 Task: Create a rule from the Routing list, Task moved to a section -> Set Priority in the project AgileRapid , set the section as Done clear the priority
Action: Mouse moved to (1180, 195)
Screenshot: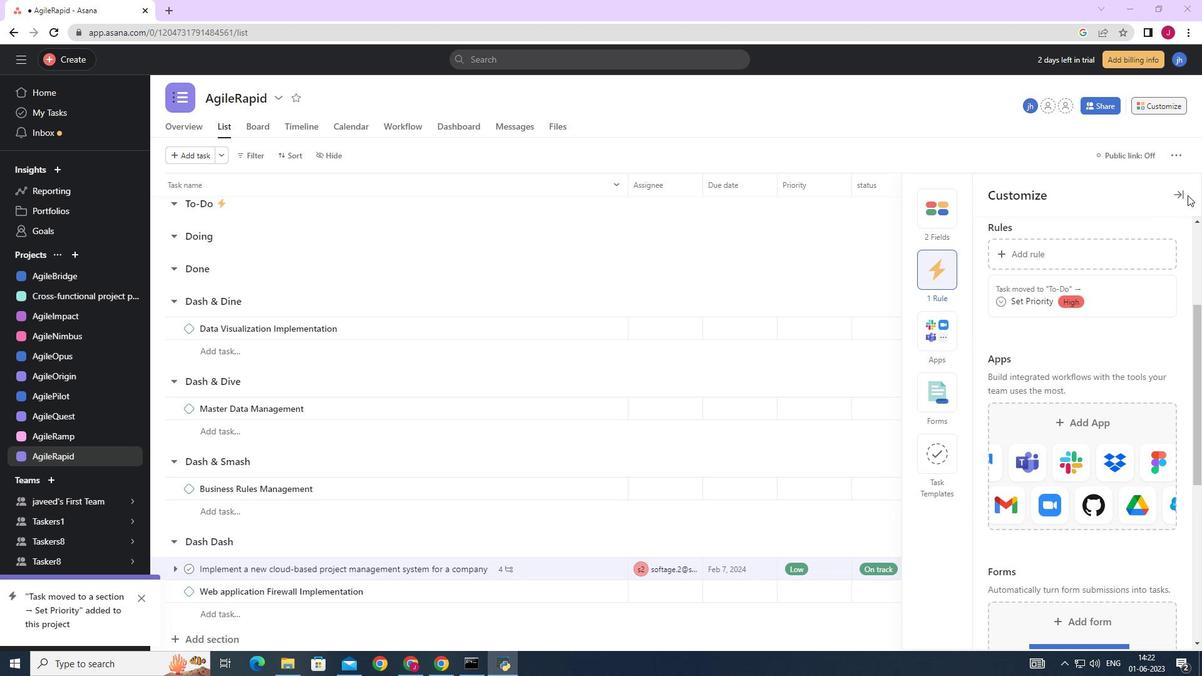 
Action: Mouse pressed left at (1180, 195)
Screenshot: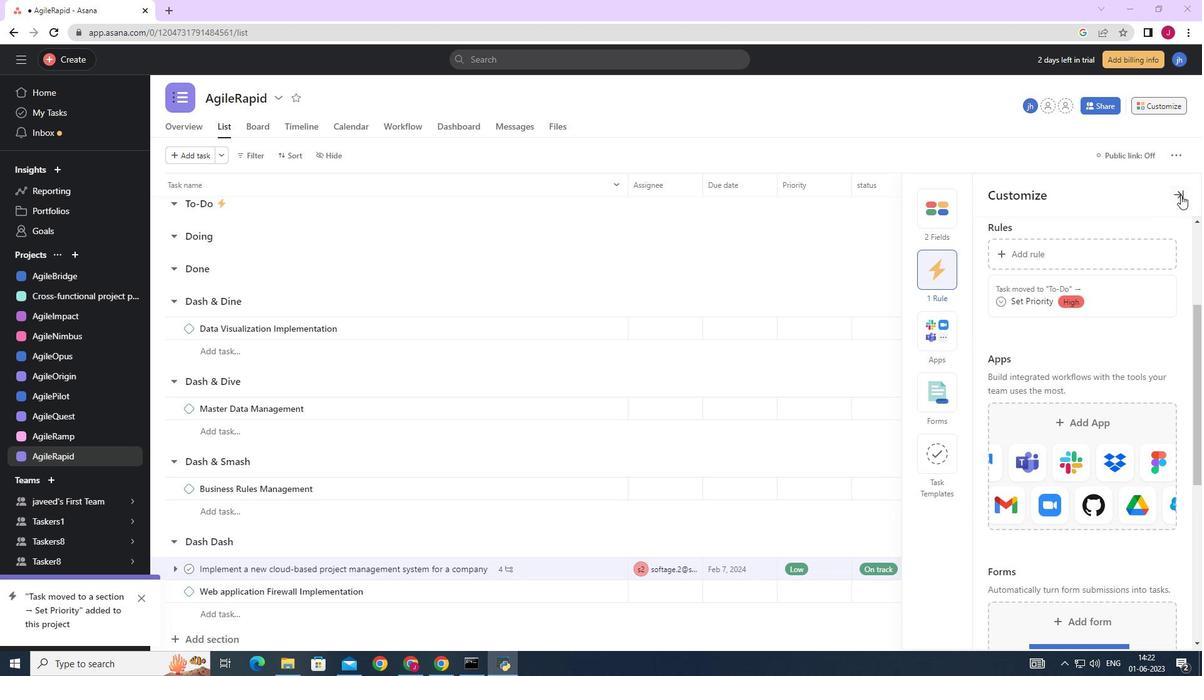 
Action: Mouse moved to (1157, 103)
Screenshot: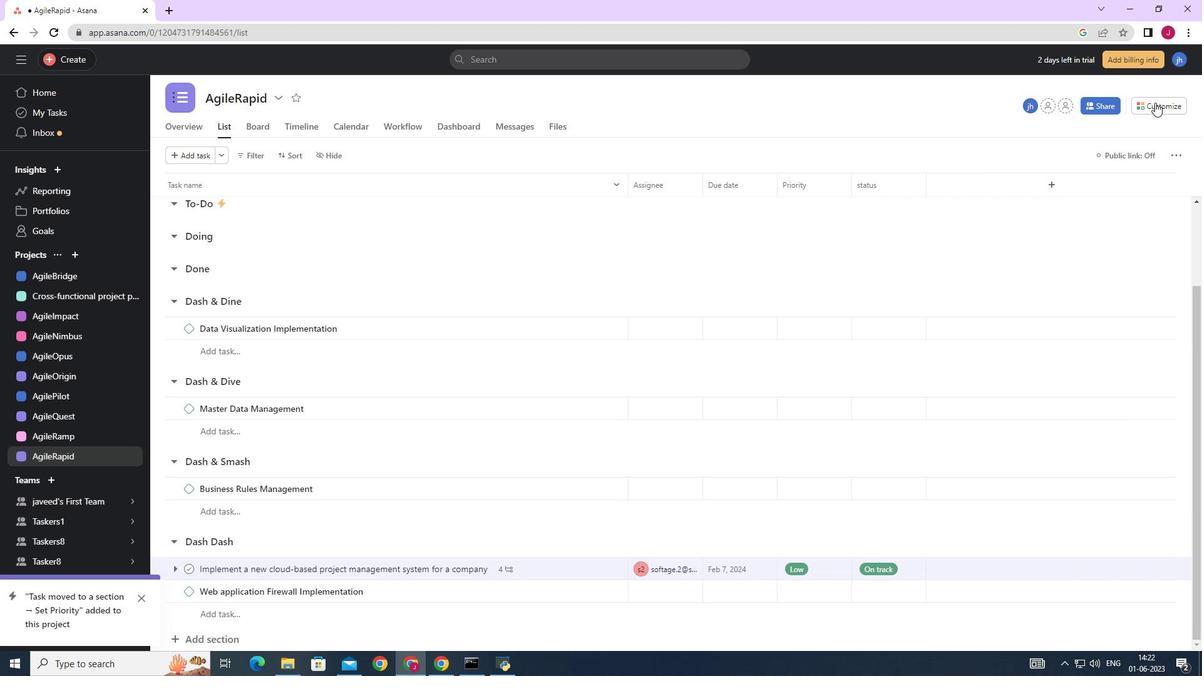 
Action: Mouse pressed left at (1157, 103)
Screenshot: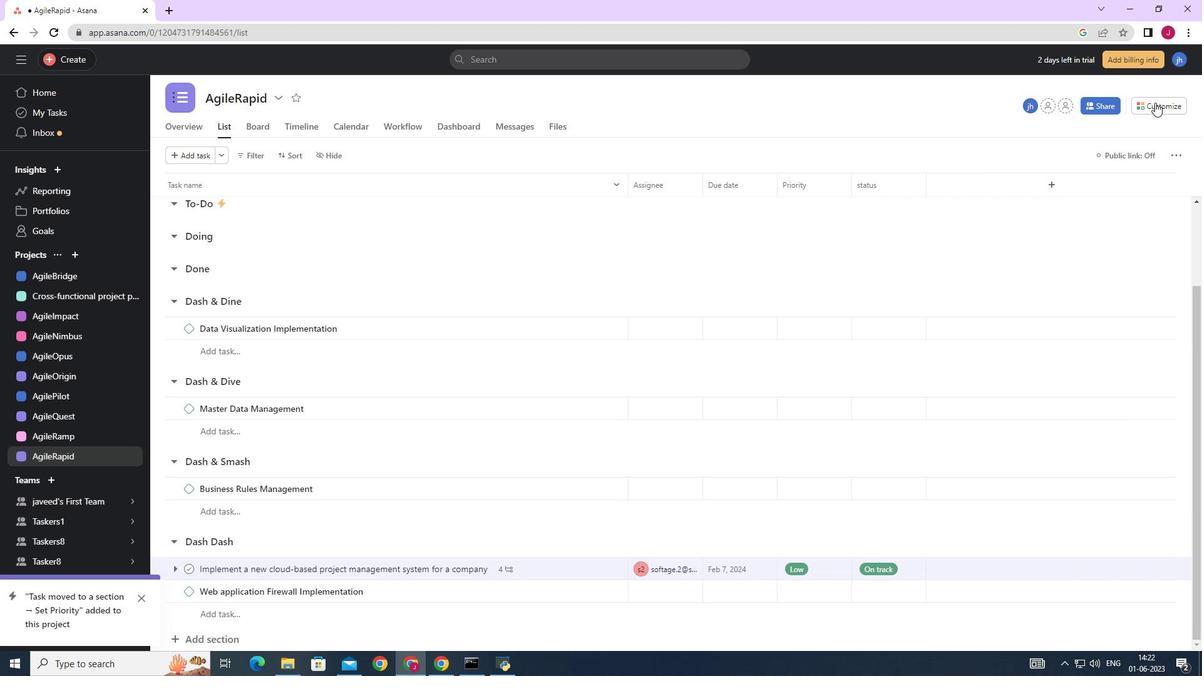 
Action: Mouse moved to (943, 272)
Screenshot: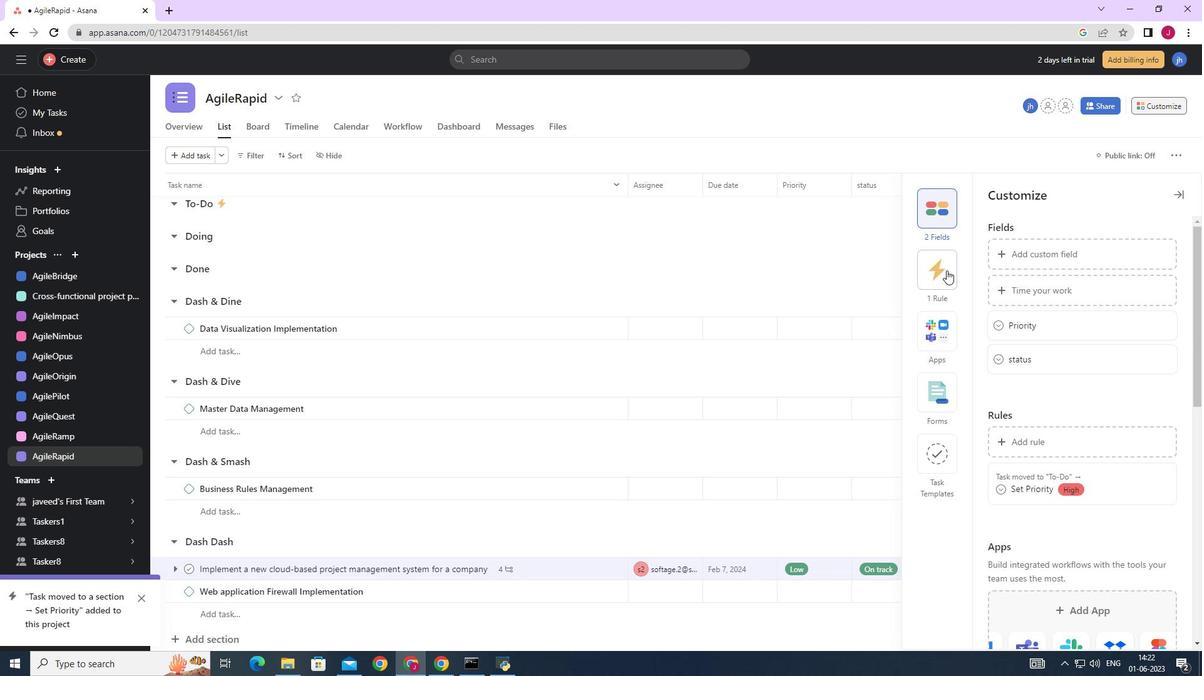 
Action: Mouse pressed left at (943, 272)
Screenshot: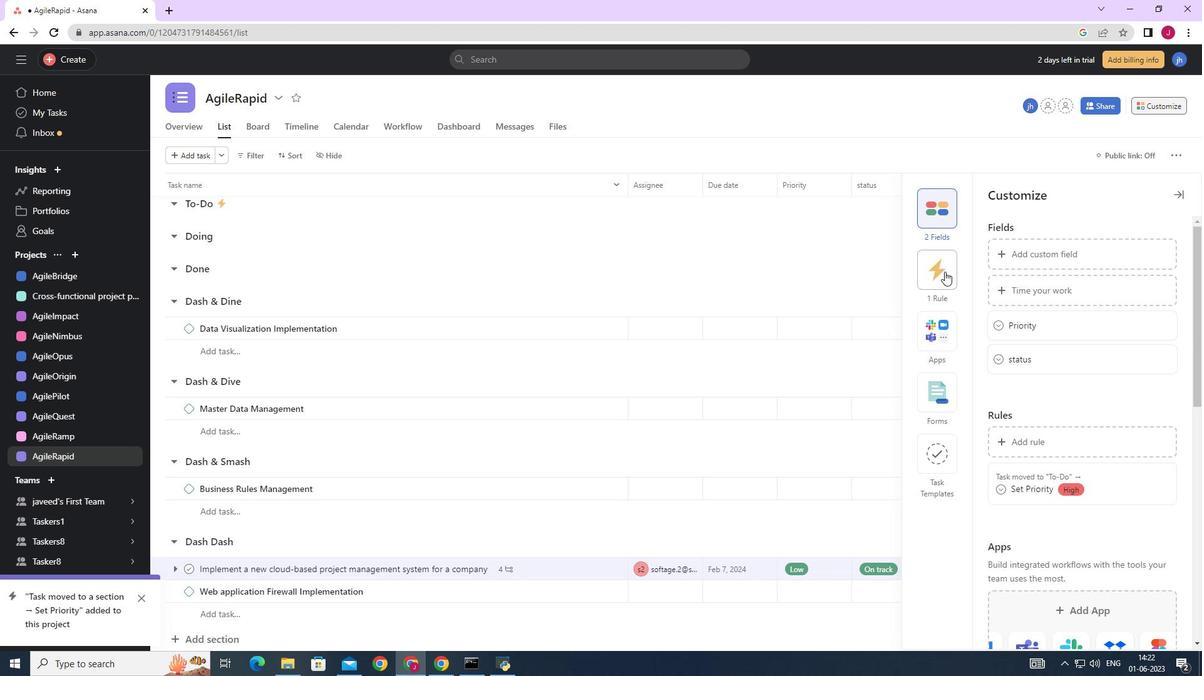 
Action: Mouse moved to (1036, 253)
Screenshot: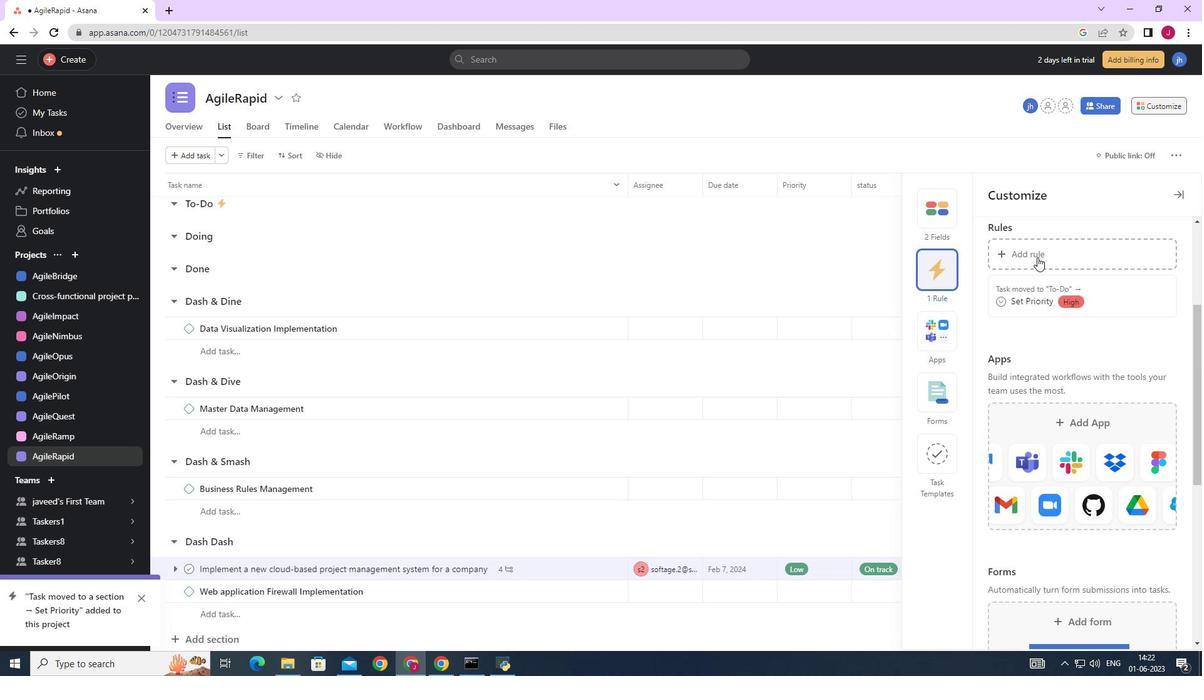 
Action: Mouse pressed left at (1036, 253)
Screenshot: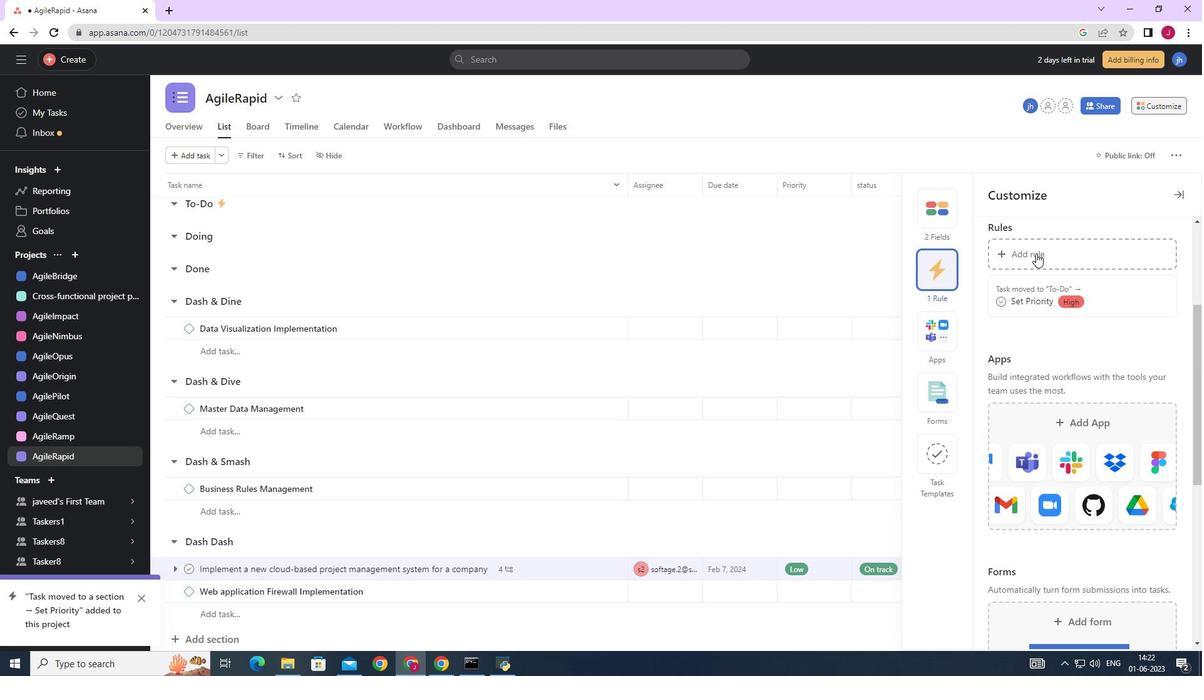 
Action: Mouse moved to (500, 194)
Screenshot: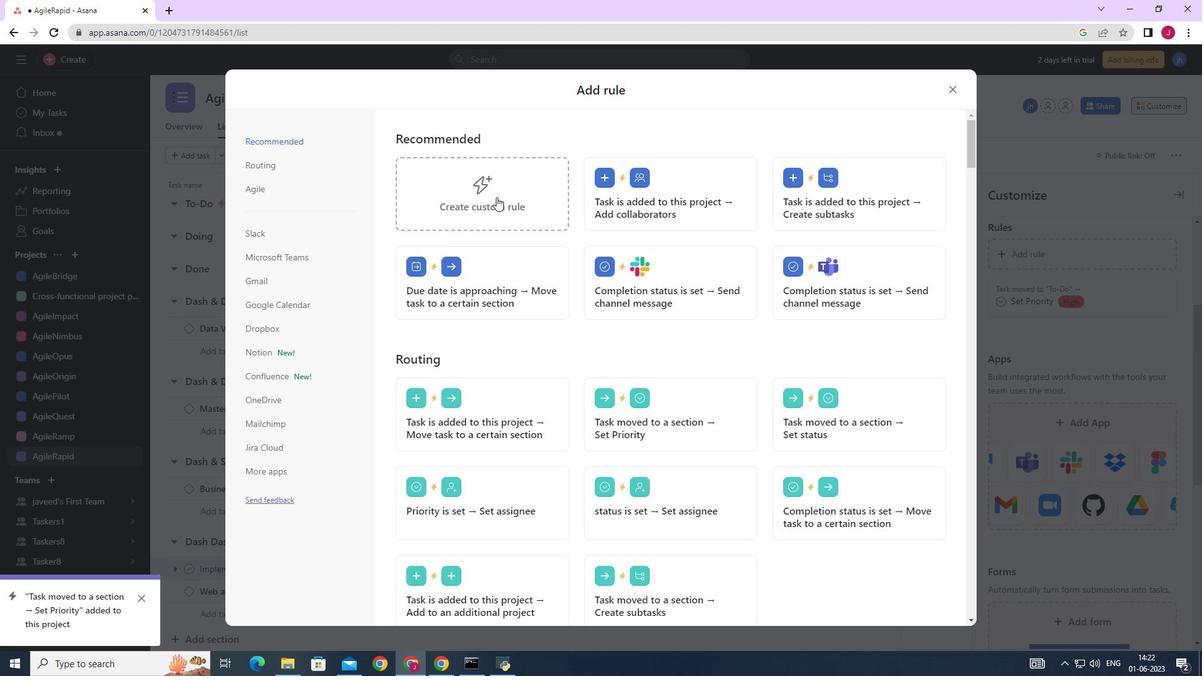 
Action: Mouse pressed left at (500, 194)
Screenshot: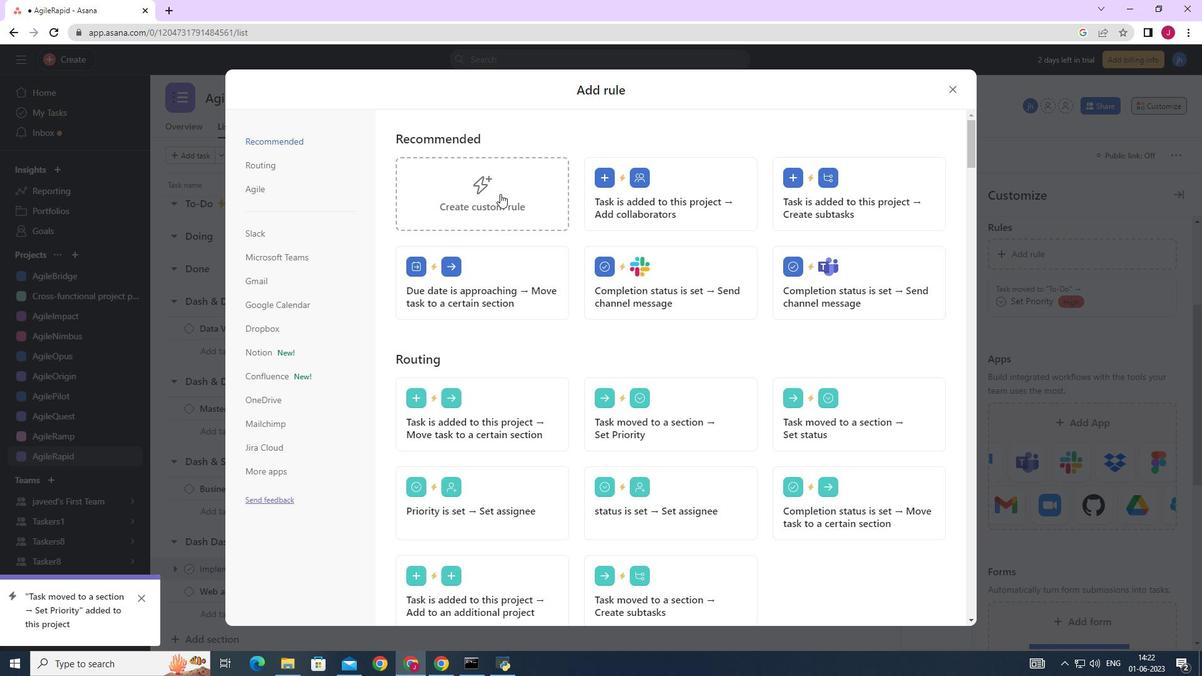 
Action: Mouse moved to (956, 88)
Screenshot: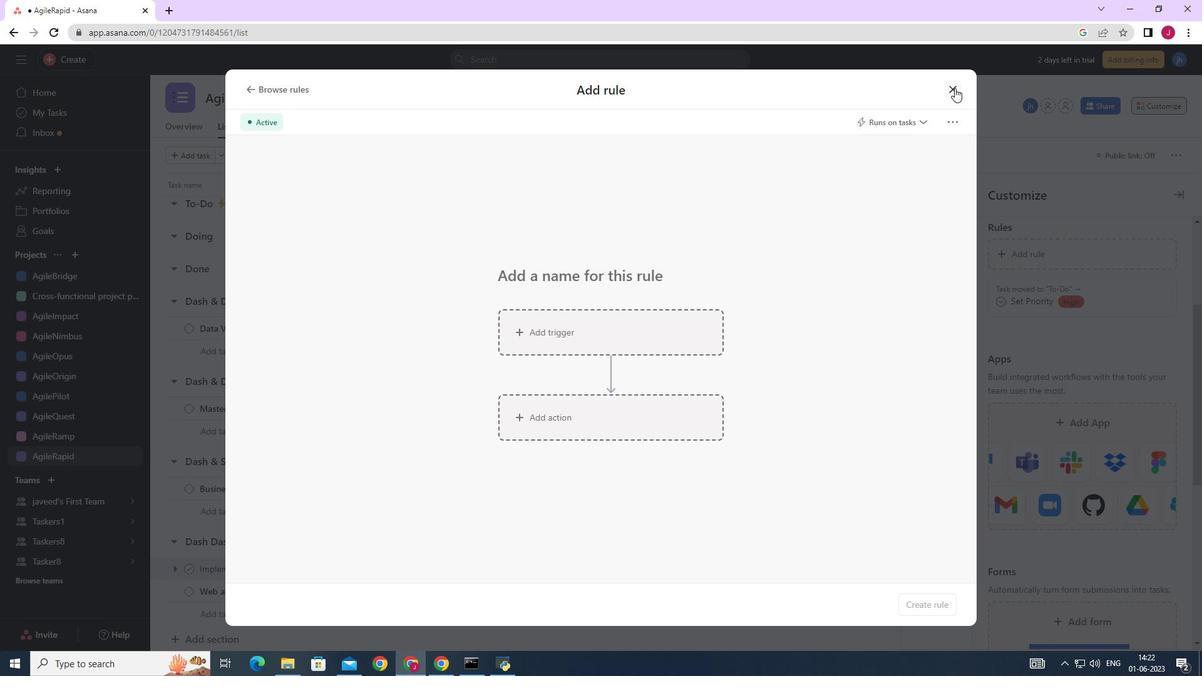
Action: Mouse pressed left at (956, 88)
Screenshot: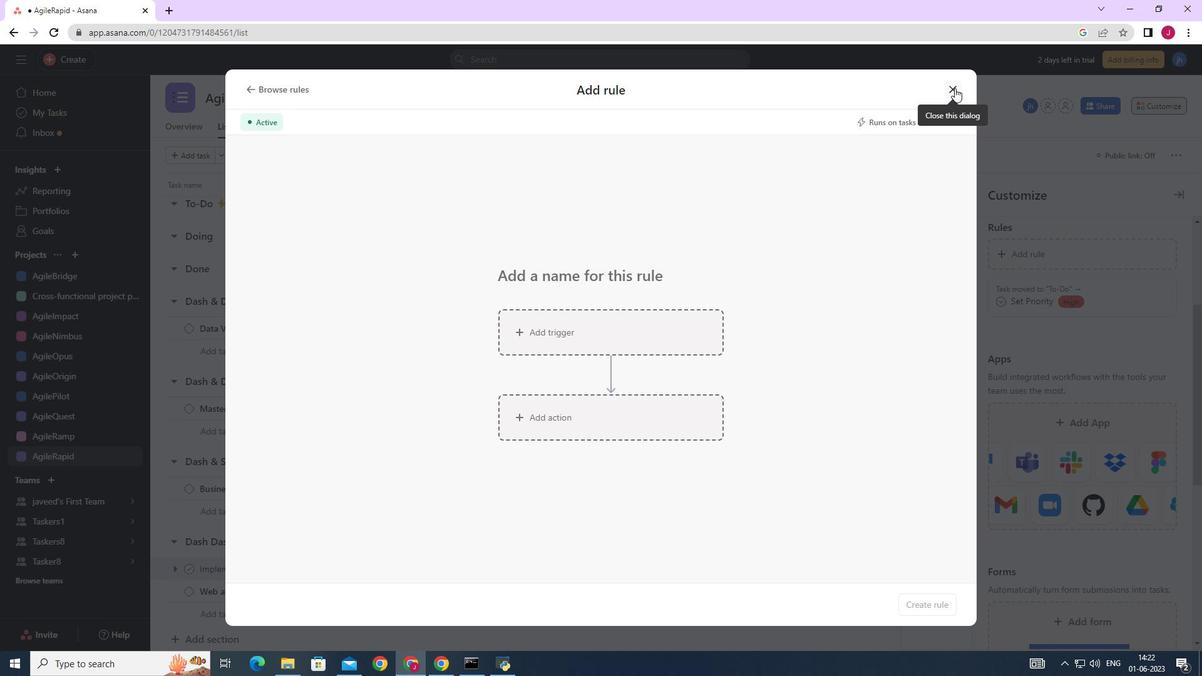 
Action: Mouse moved to (944, 270)
Screenshot: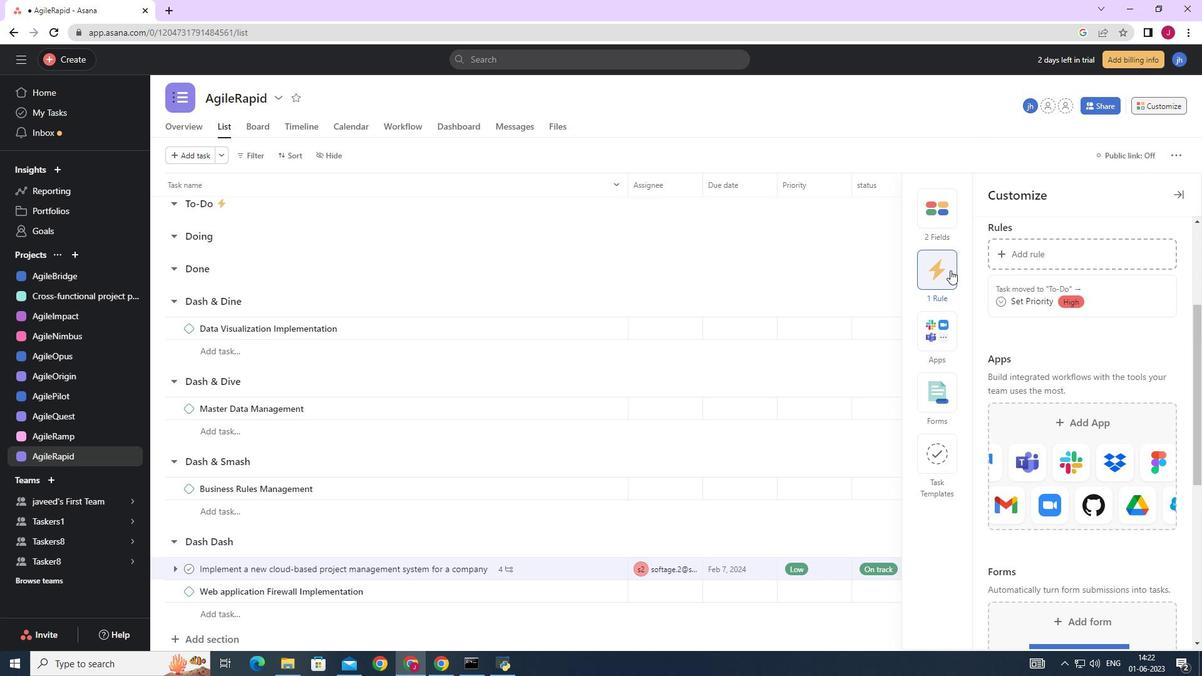 
Action: Mouse pressed left at (944, 270)
Screenshot: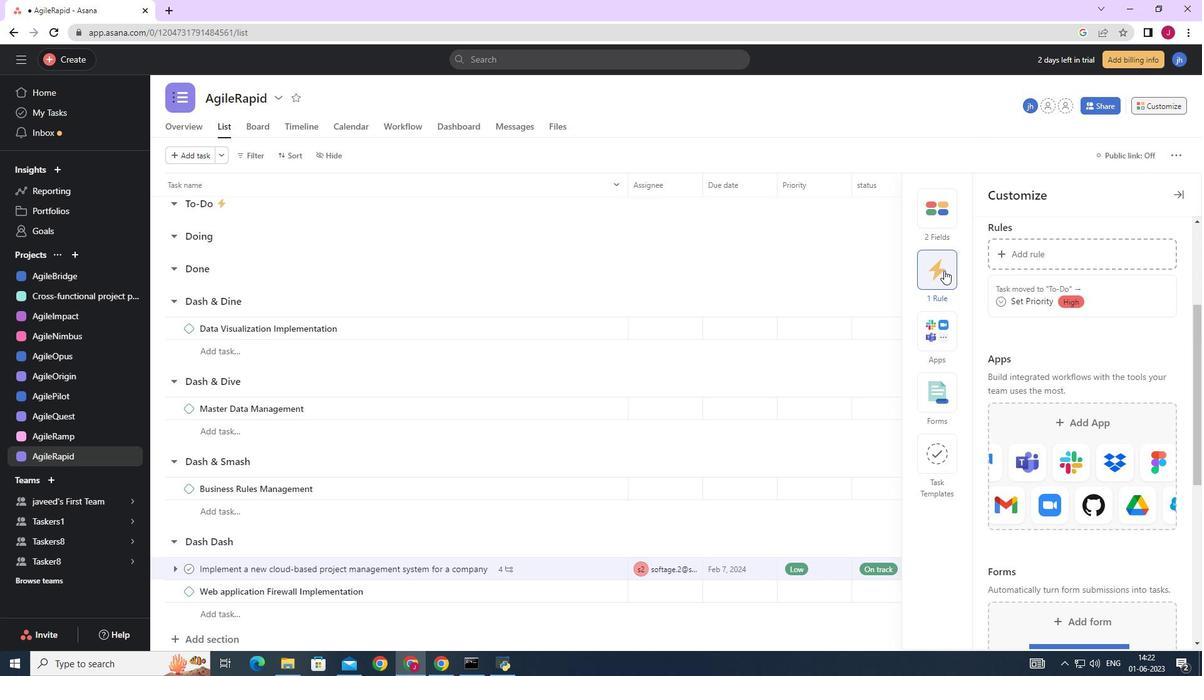 
Action: Mouse moved to (1027, 256)
Screenshot: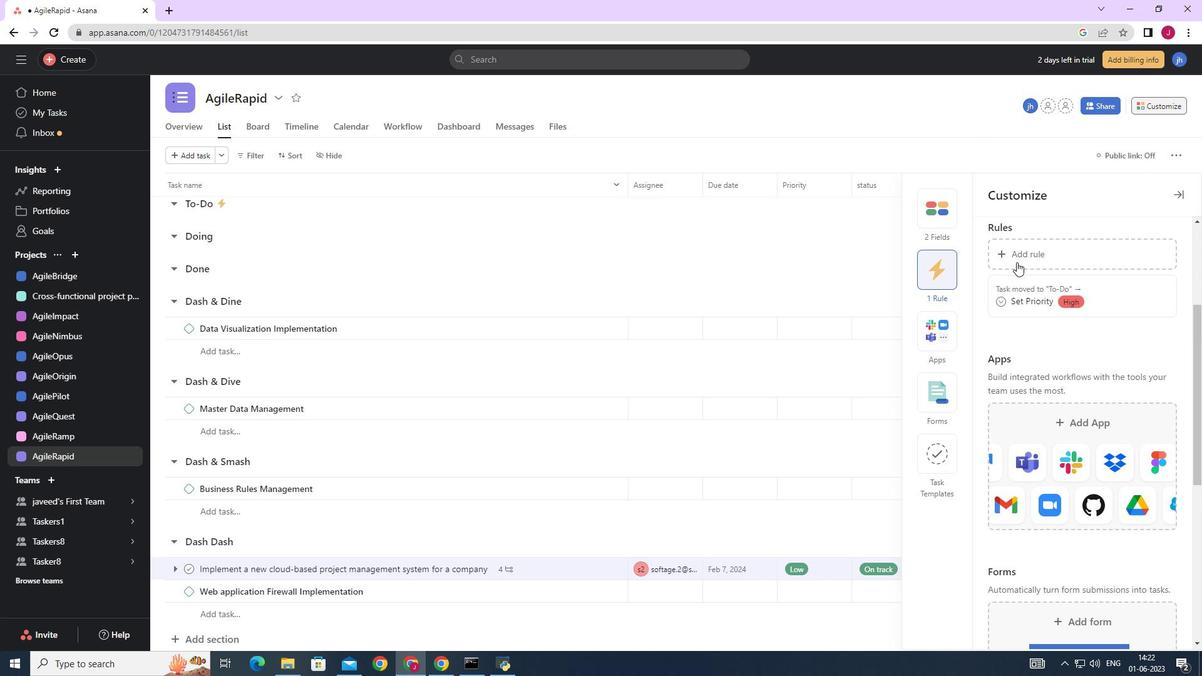 
Action: Mouse pressed left at (1027, 256)
Screenshot: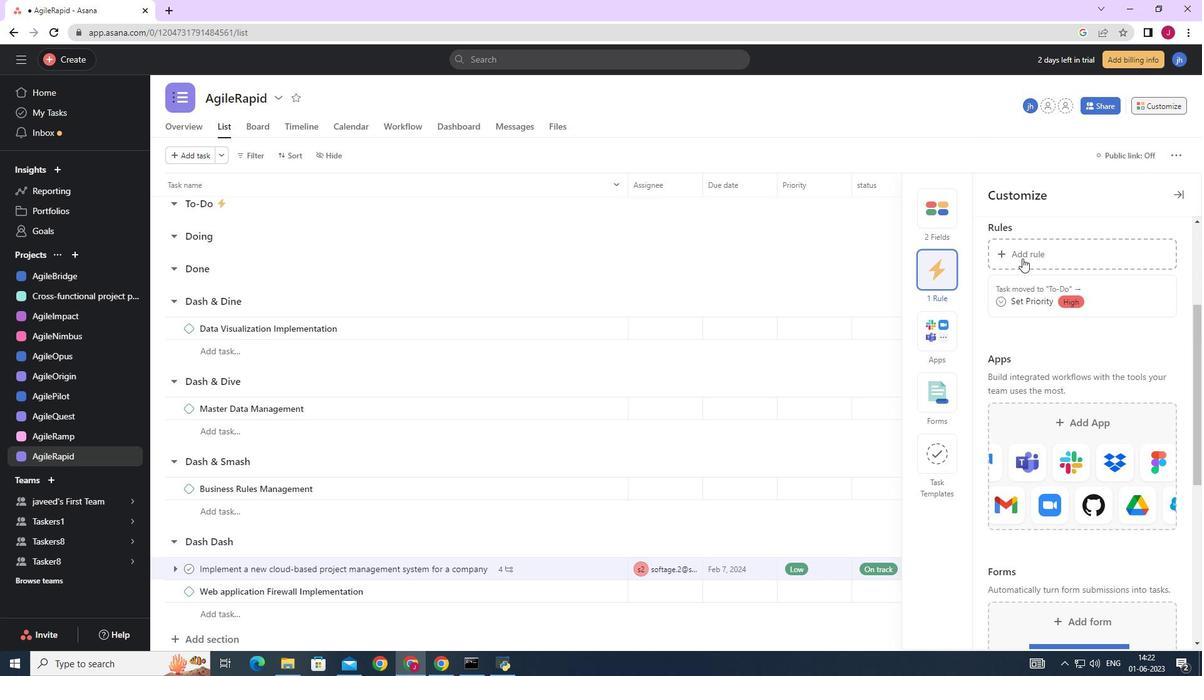 
Action: Mouse moved to (266, 164)
Screenshot: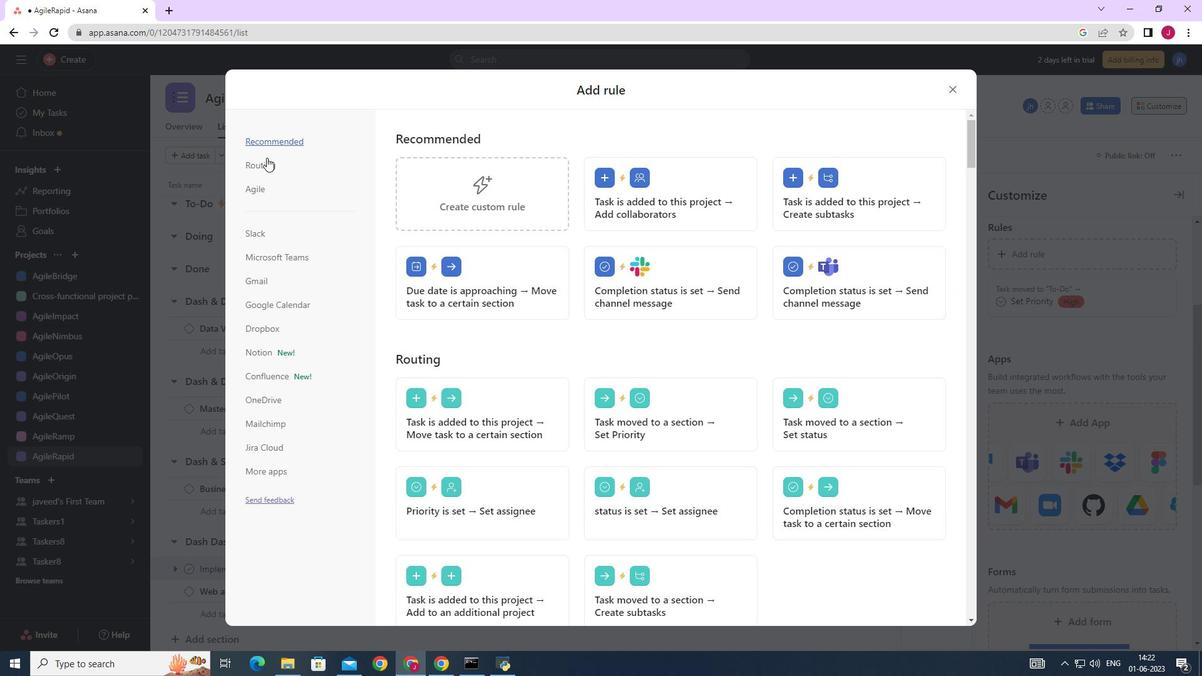 
Action: Mouse pressed left at (266, 164)
Screenshot: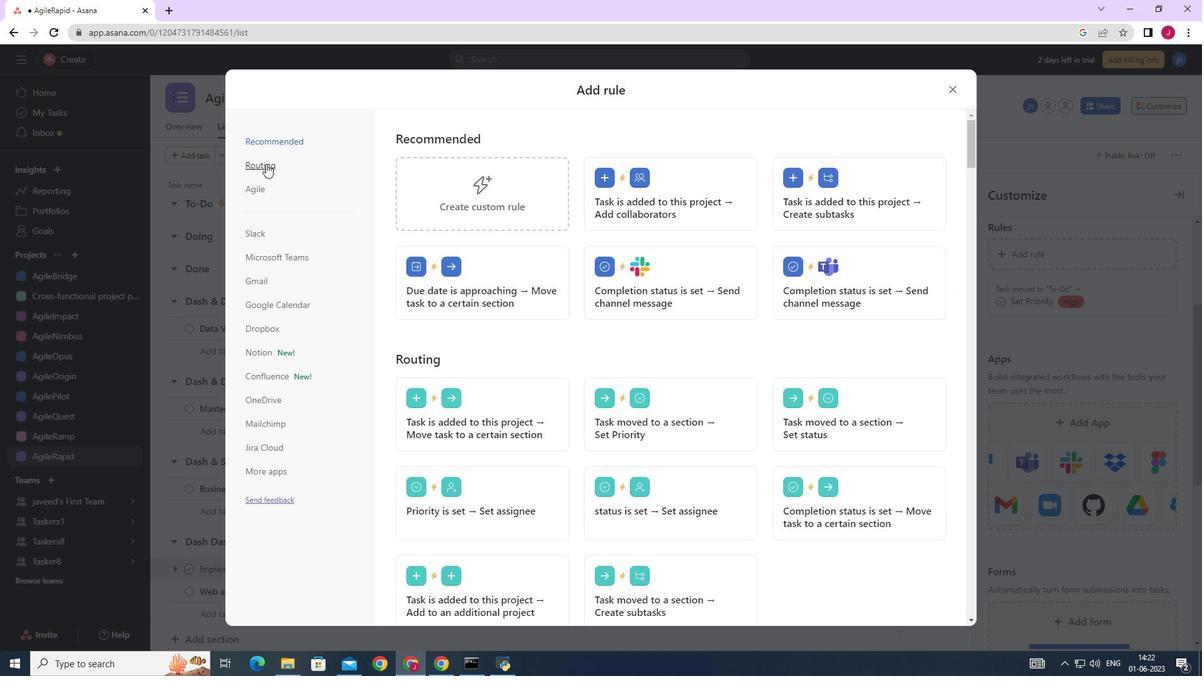 
Action: Mouse moved to (707, 187)
Screenshot: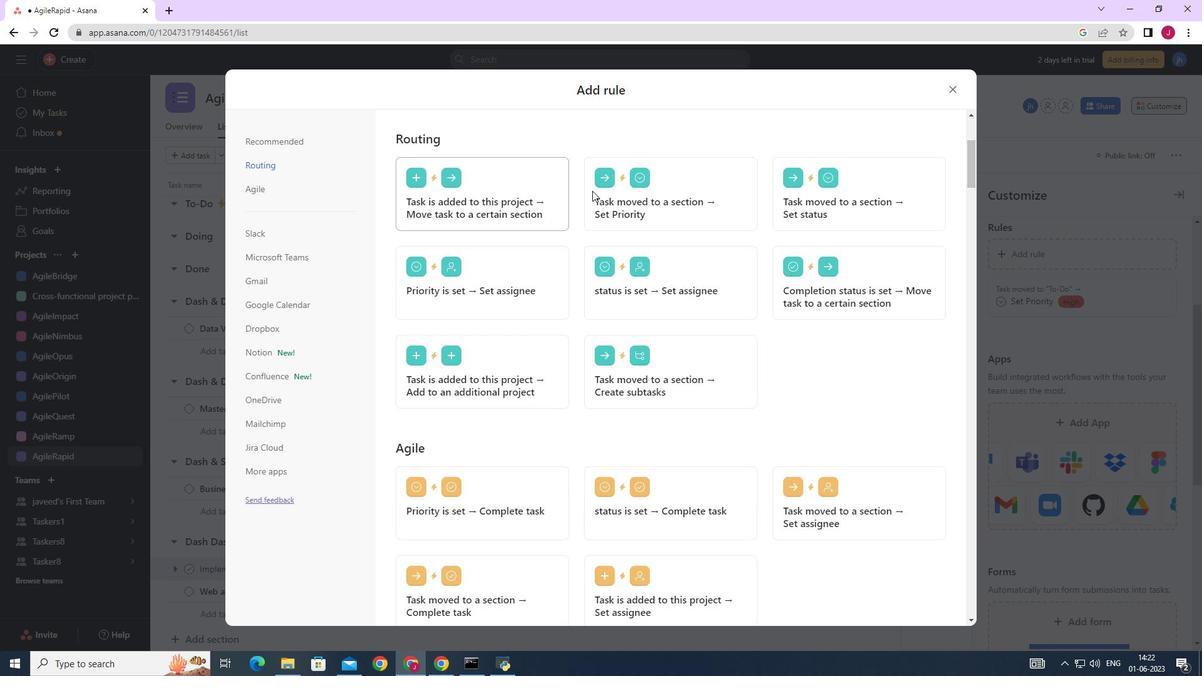 
Action: Mouse pressed left at (707, 187)
Screenshot: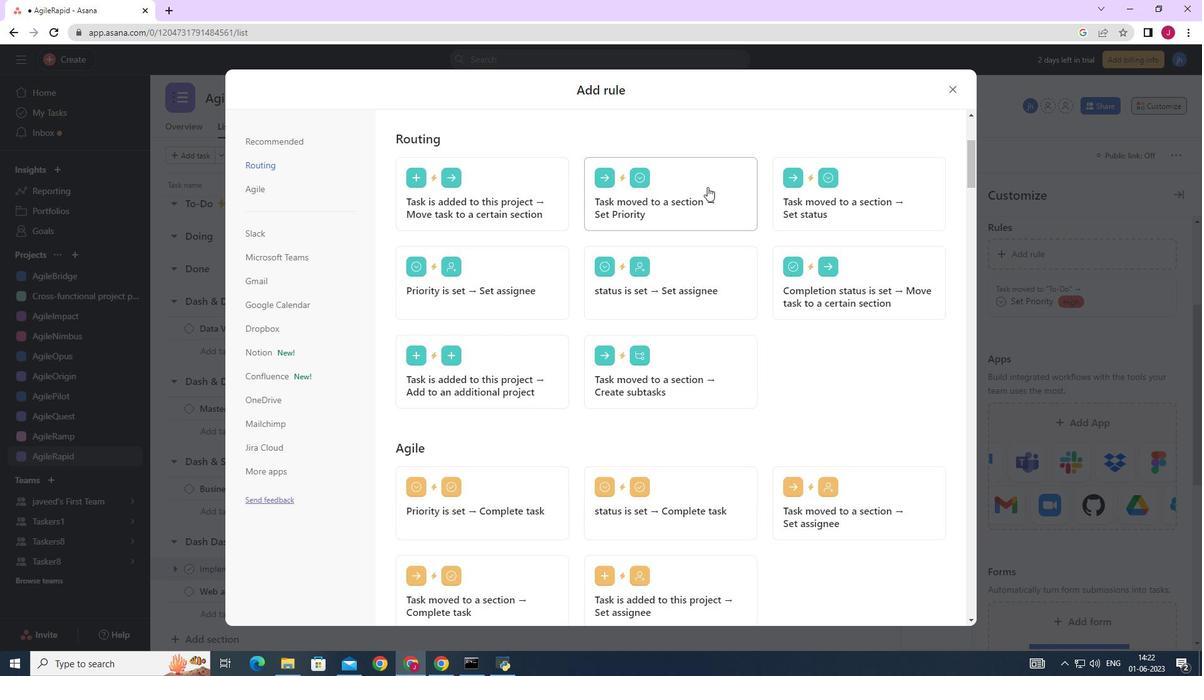 
Action: Mouse moved to (500, 345)
Screenshot: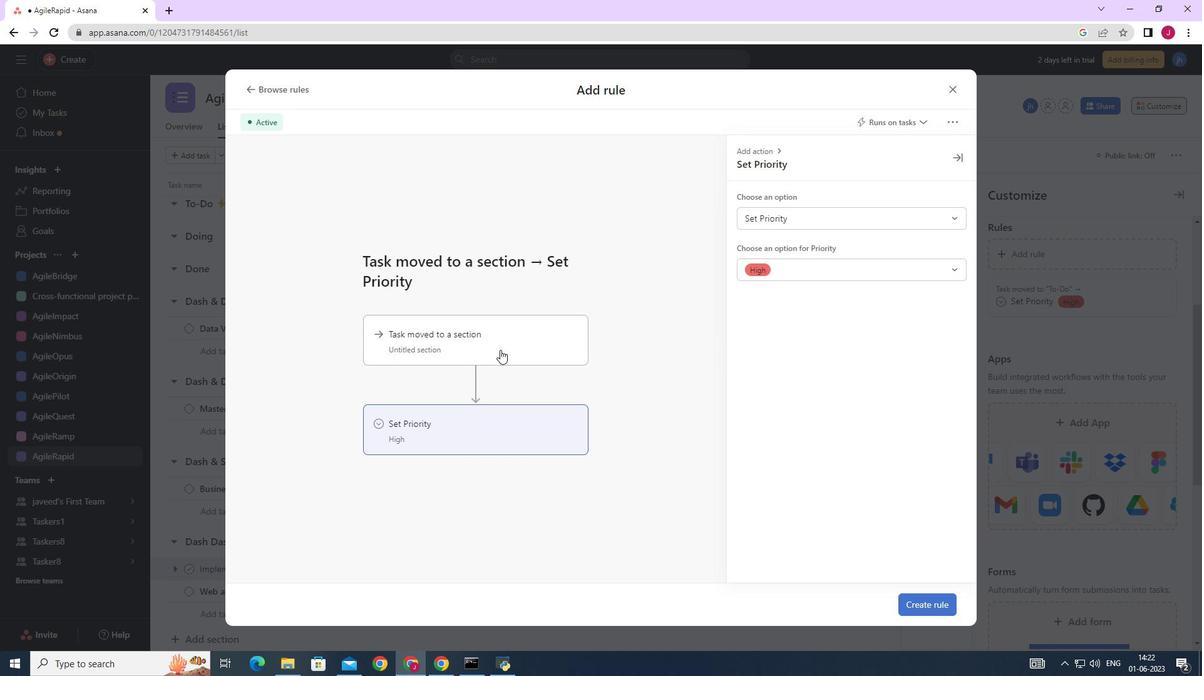 
Action: Mouse pressed left at (500, 345)
Screenshot: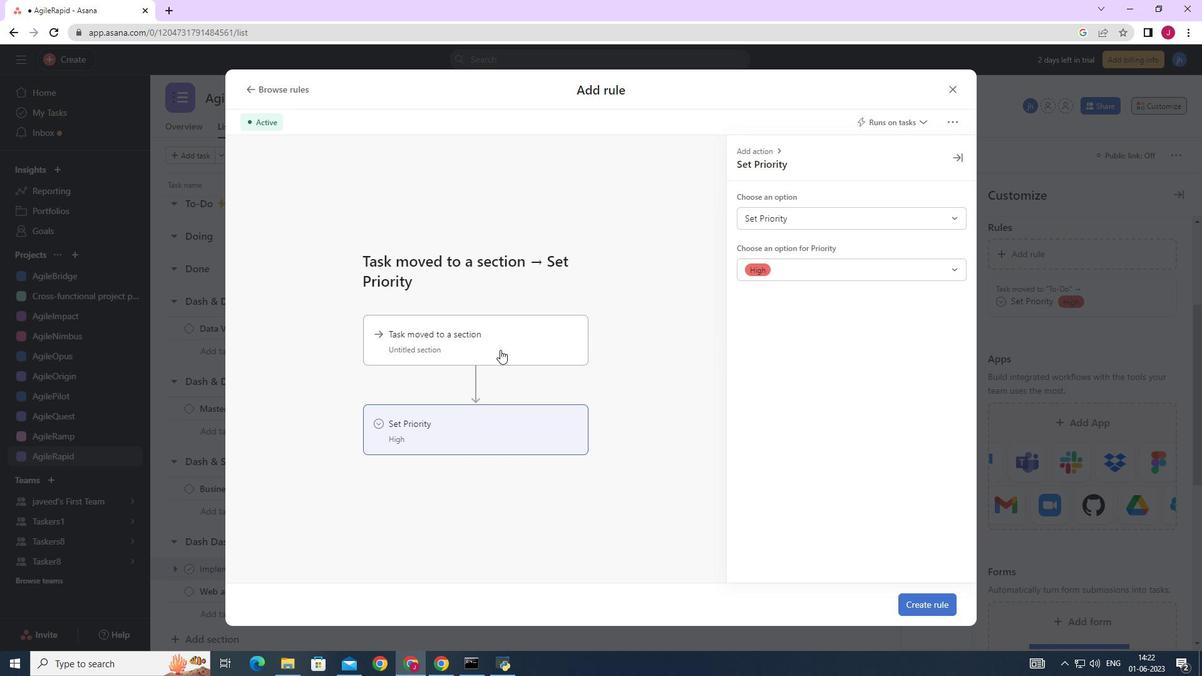
Action: Mouse moved to (818, 216)
Screenshot: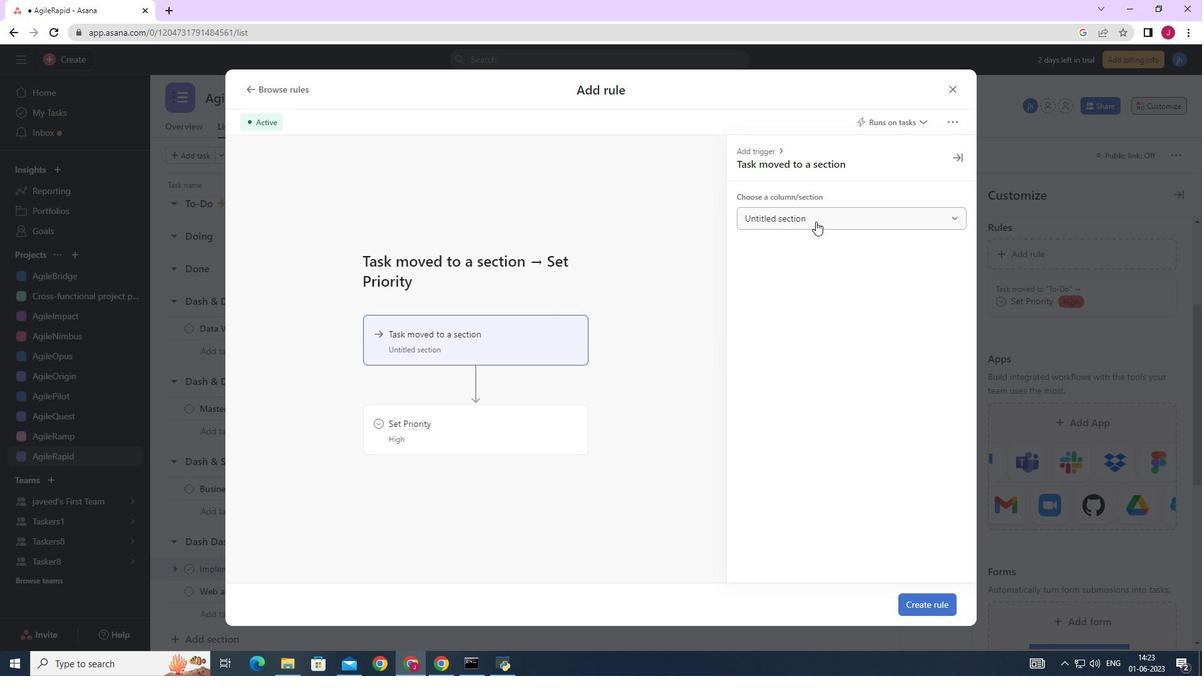 
Action: Mouse pressed left at (818, 216)
Screenshot: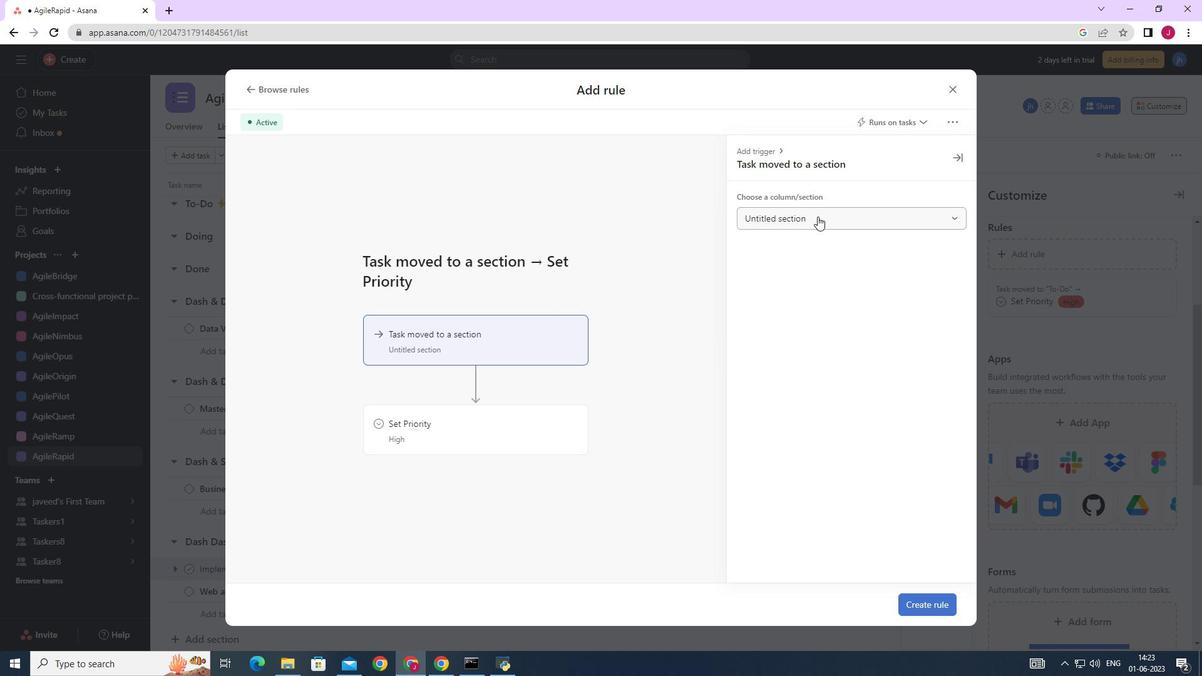 
Action: Mouse moved to (780, 311)
Screenshot: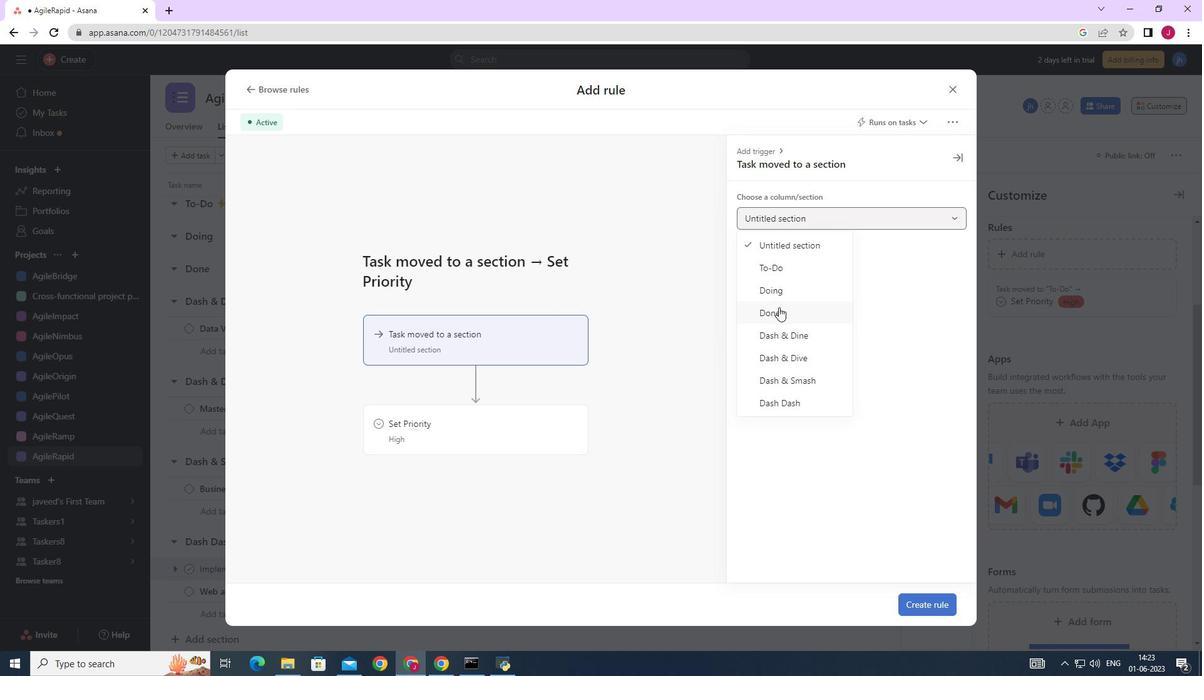
Action: Mouse pressed left at (780, 311)
Screenshot: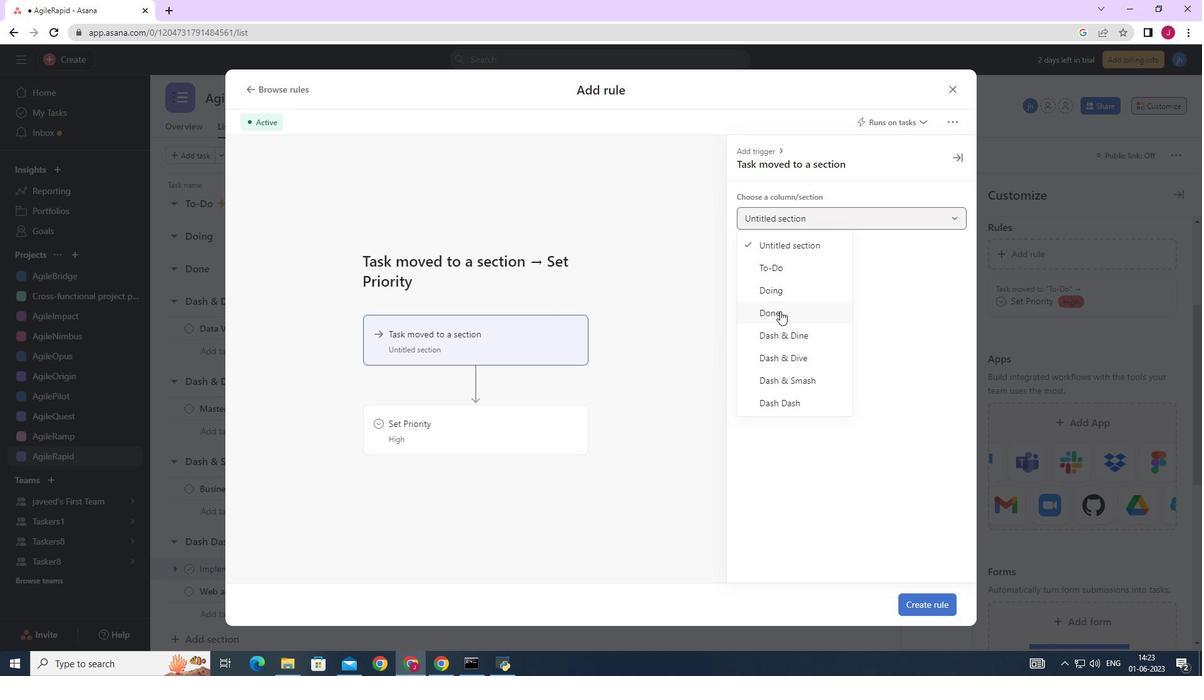 
Action: Mouse moved to (484, 427)
Screenshot: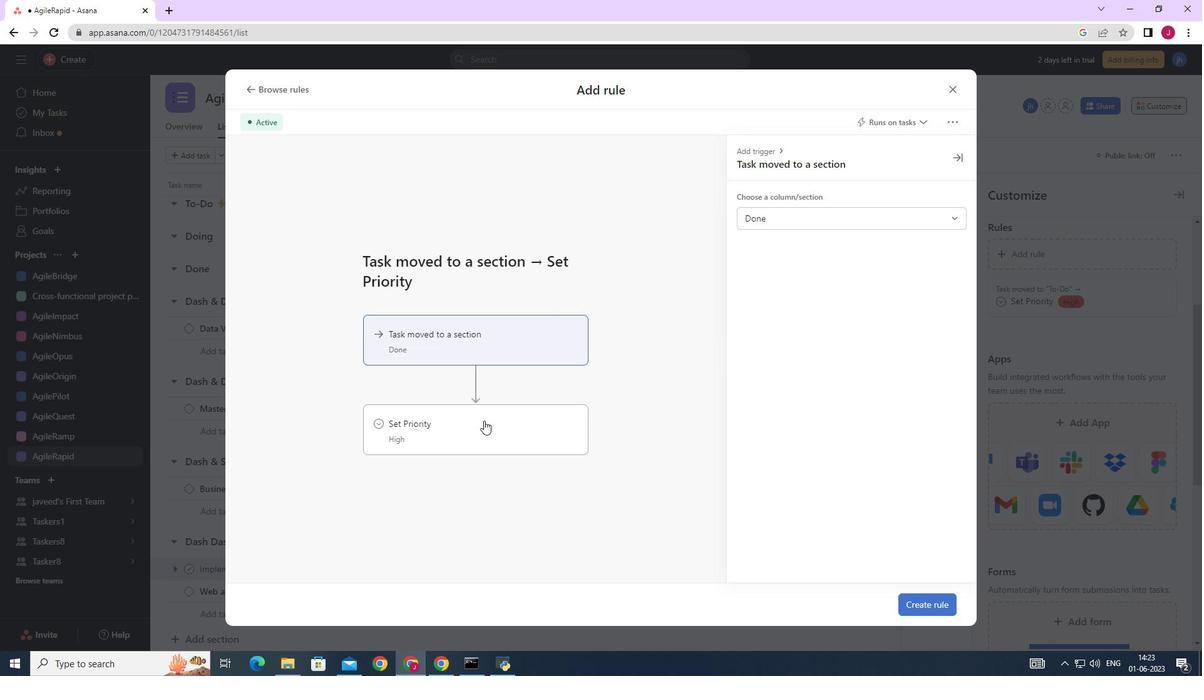 
Action: Mouse pressed left at (484, 427)
Screenshot: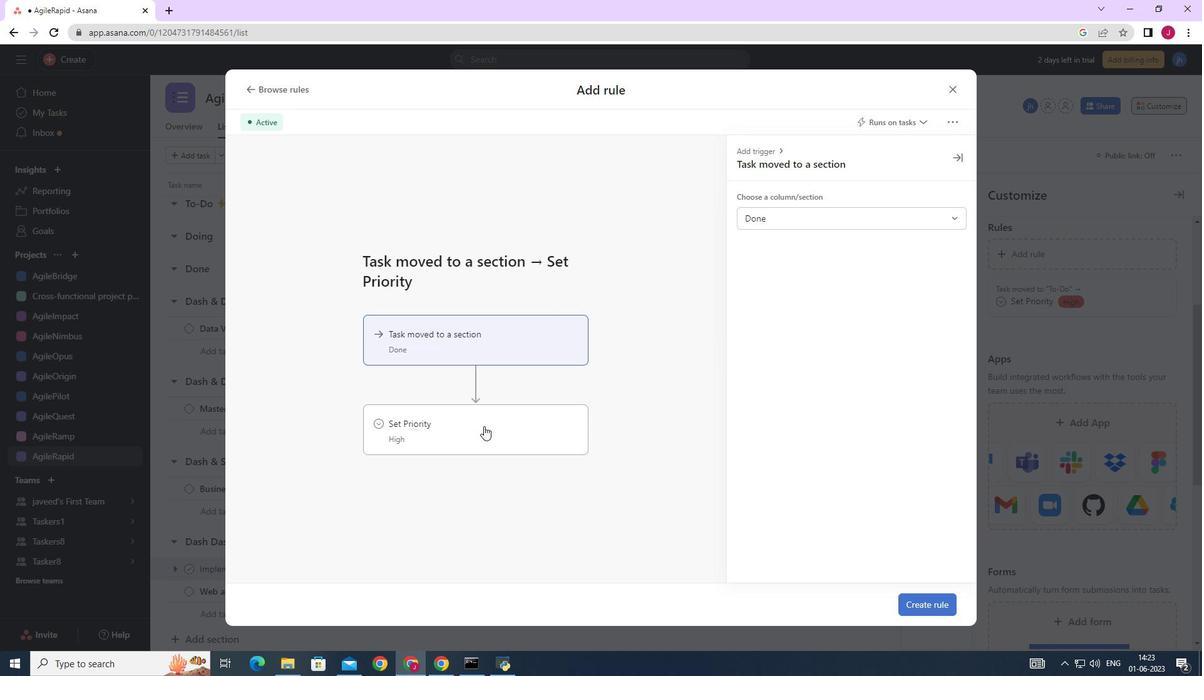 
Action: Mouse moved to (766, 214)
Screenshot: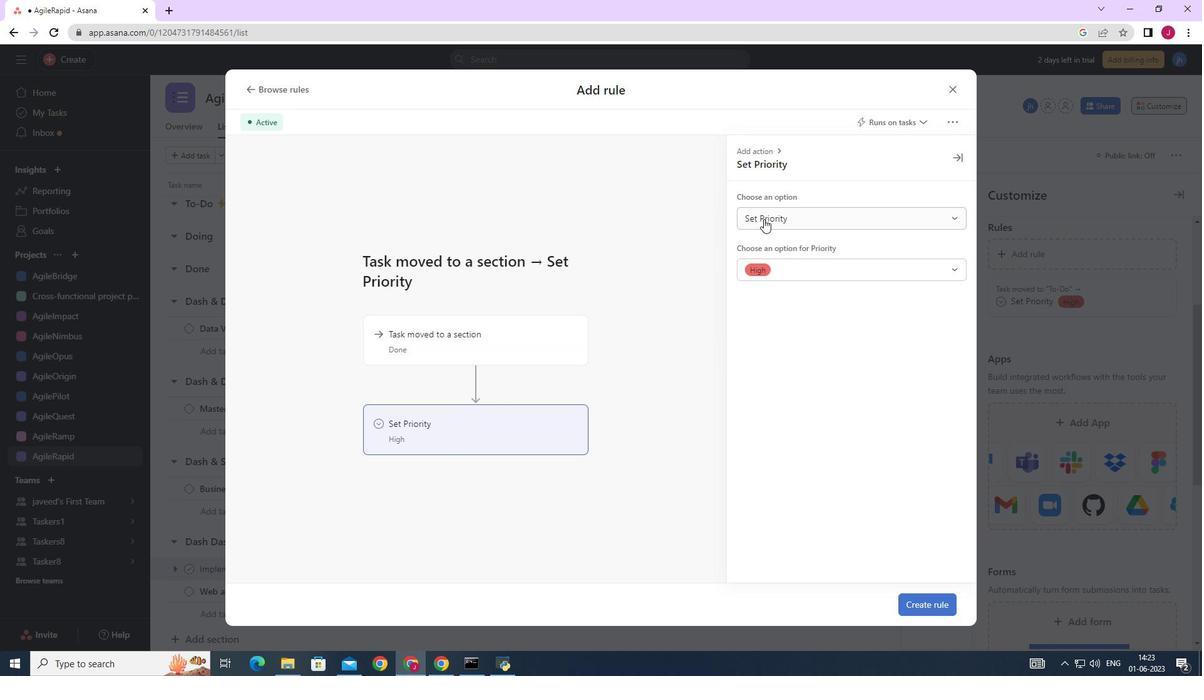 
Action: Mouse pressed left at (766, 214)
Screenshot: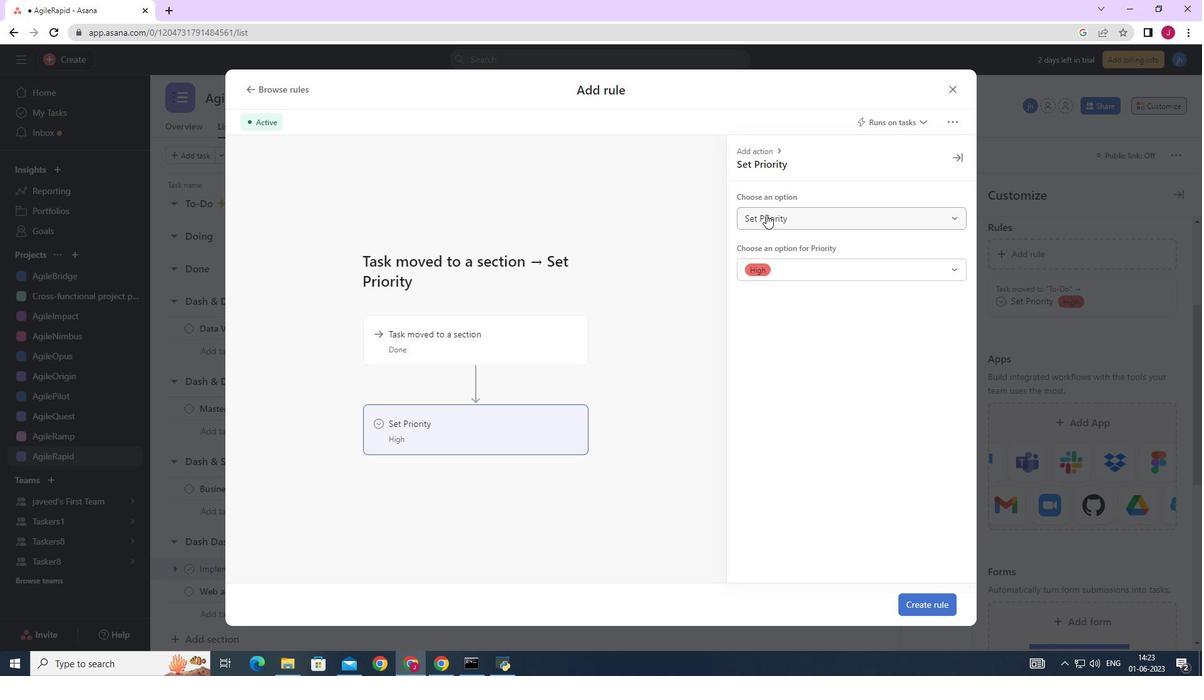
Action: Mouse moved to (775, 271)
Screenshot: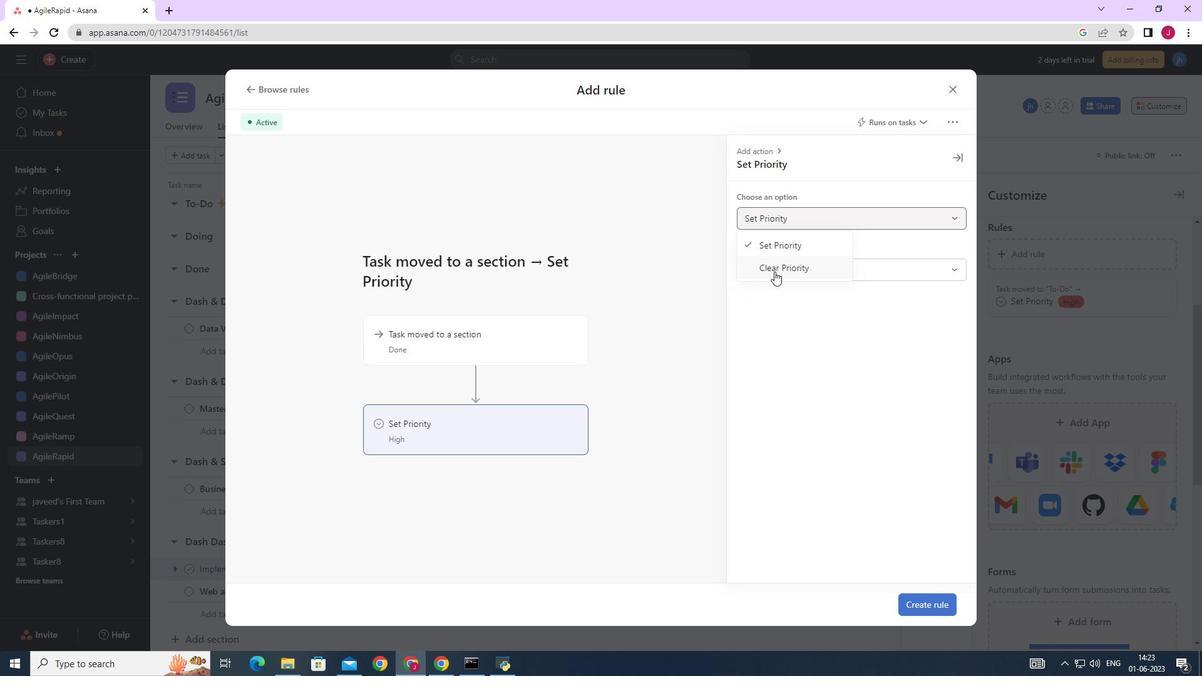 
Action: Mouse pressed left at (775, 271)
Screenshot: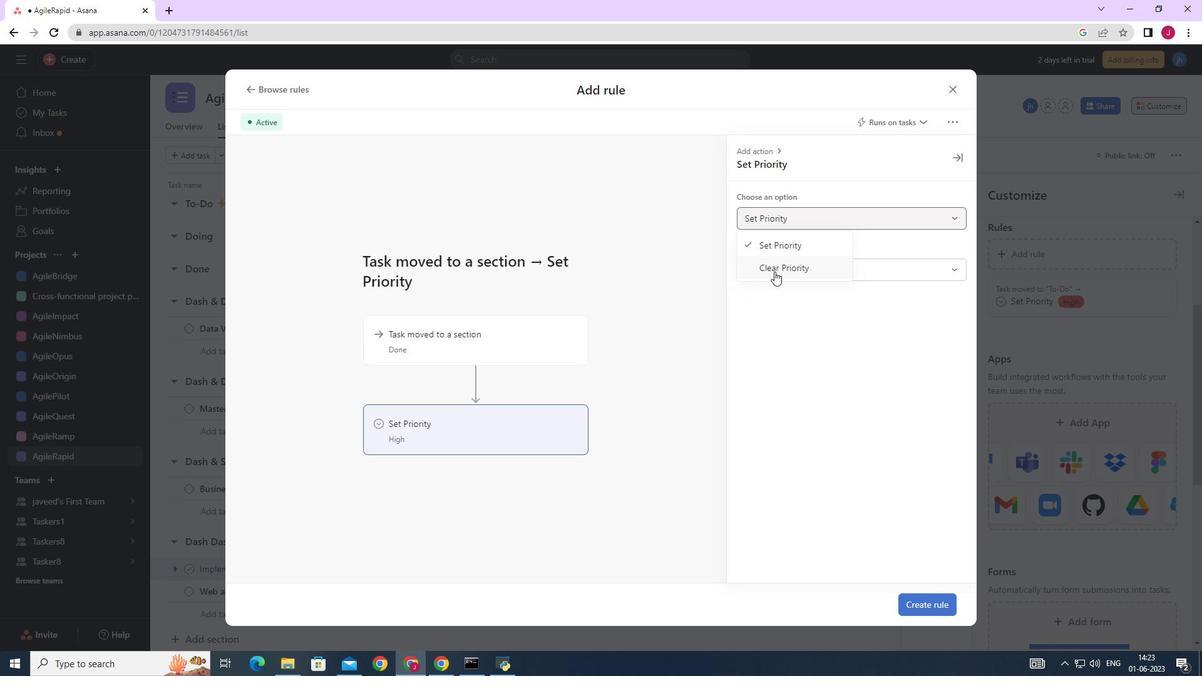 
Action: Mouse moved to (470, 437)
Screenshot: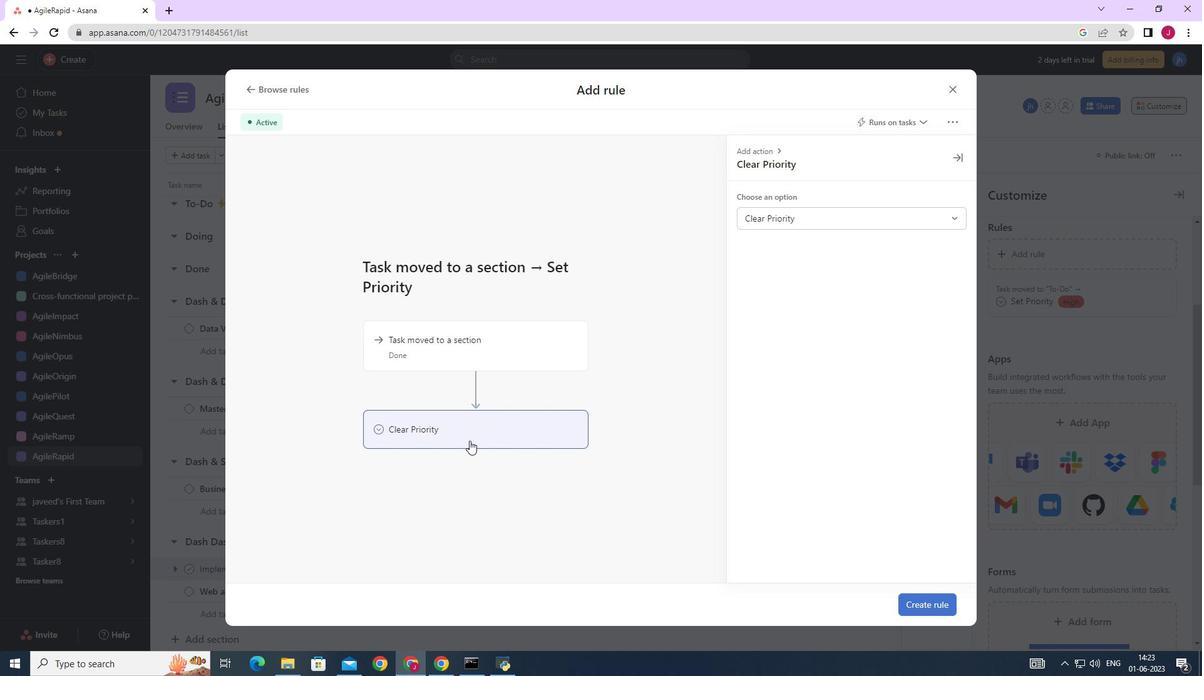 
Action: Mouse pressed left at (470, 437)
Screenshot: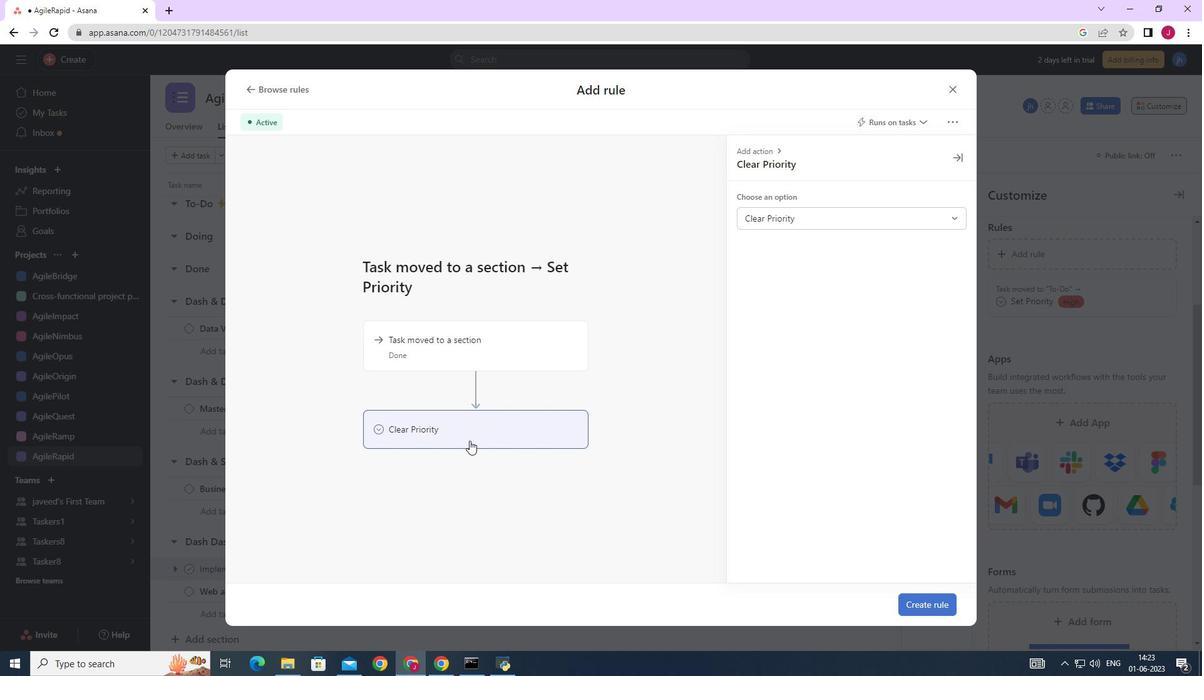 
Action: Mouse moved to (914, 603)
Screenshot: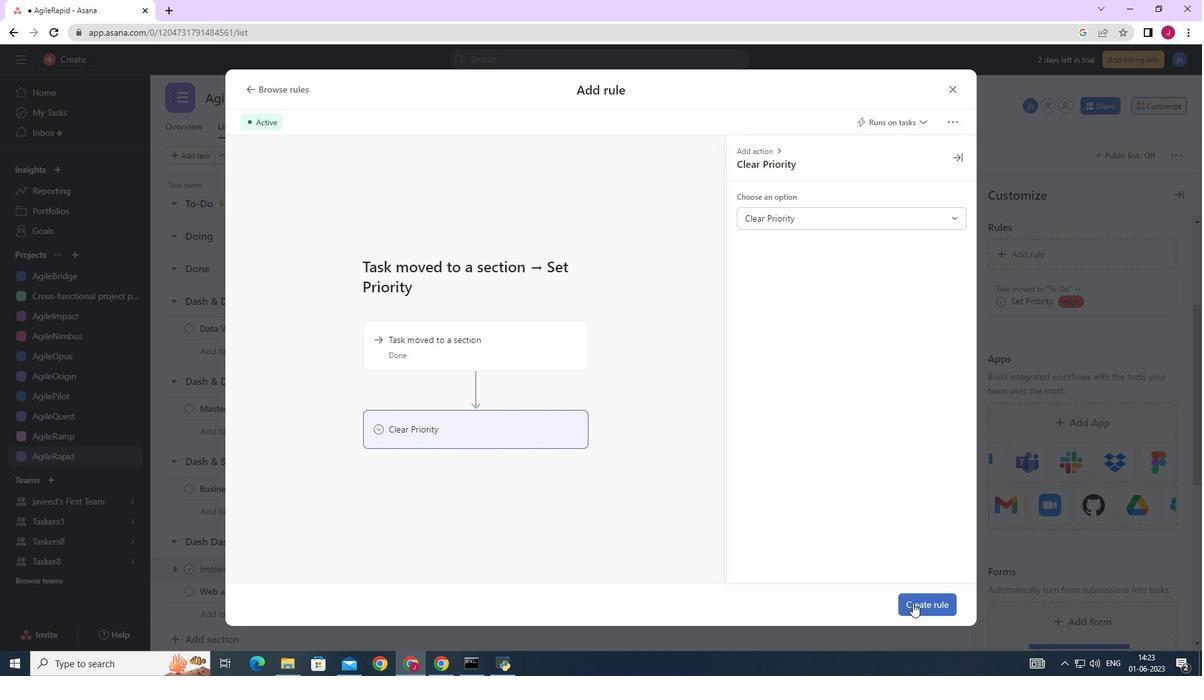 
Action: Mouse pressed left at (914, 603)
Screenshot: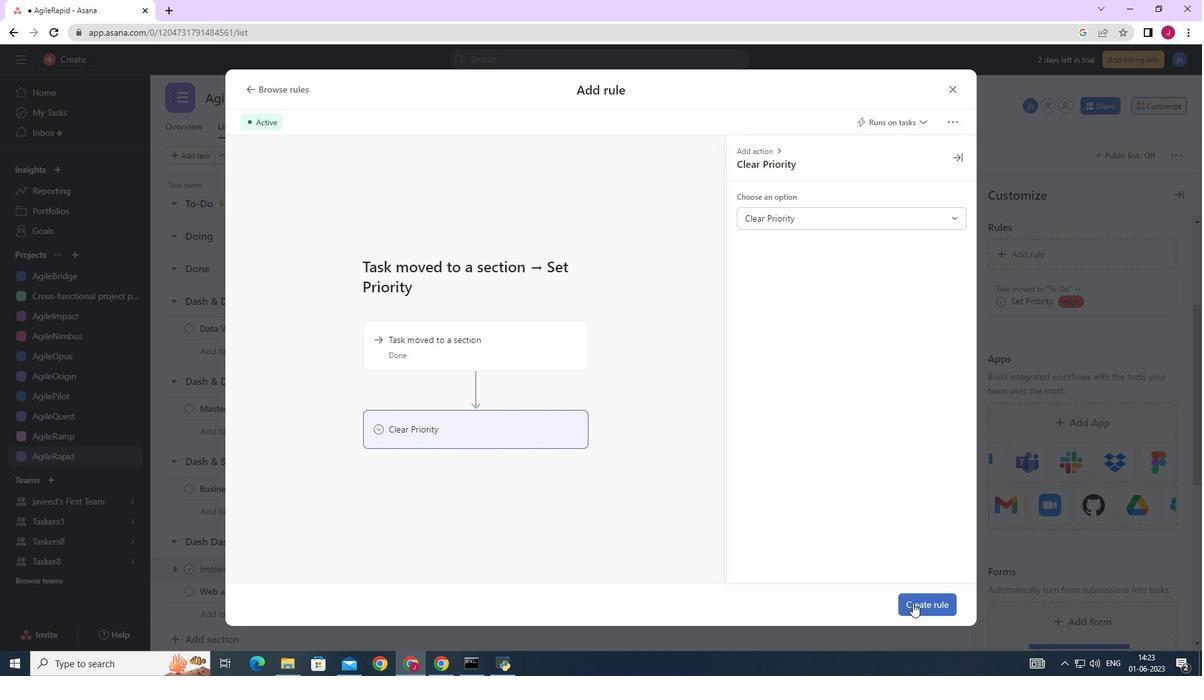
Action: Mouse moved to (891, 552)
Screenshot: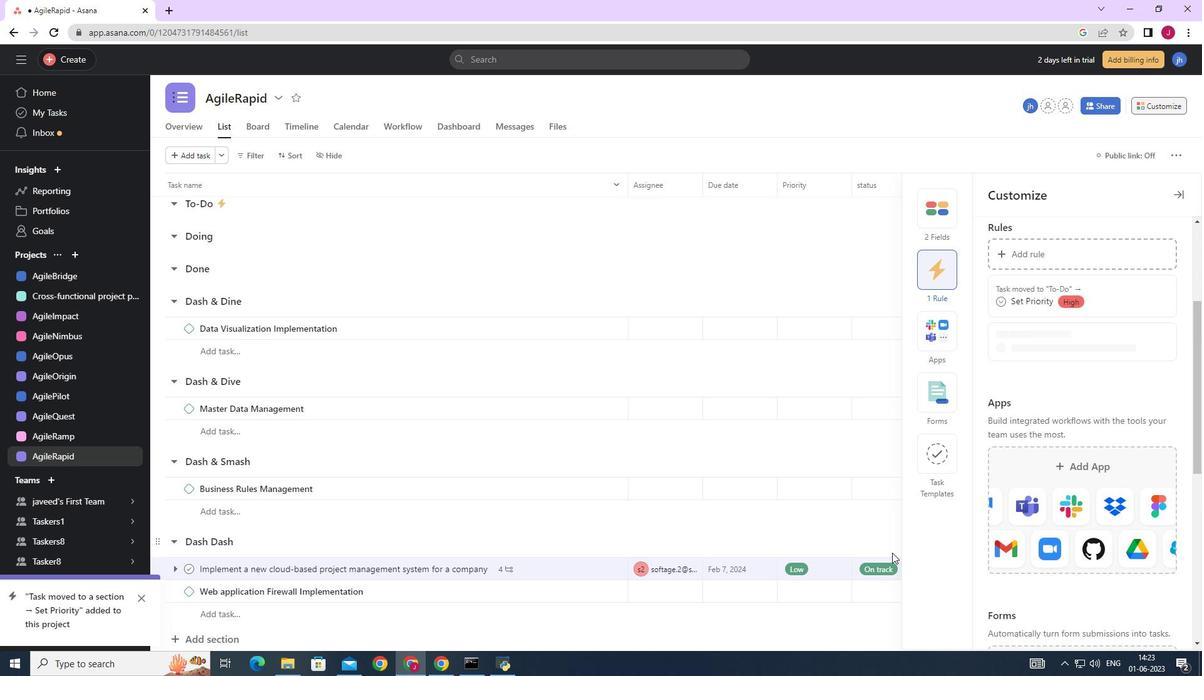 
